 Task: Apply layout title and body in current slide.
Action: Mouse moved to (427, 99)
Screenshot: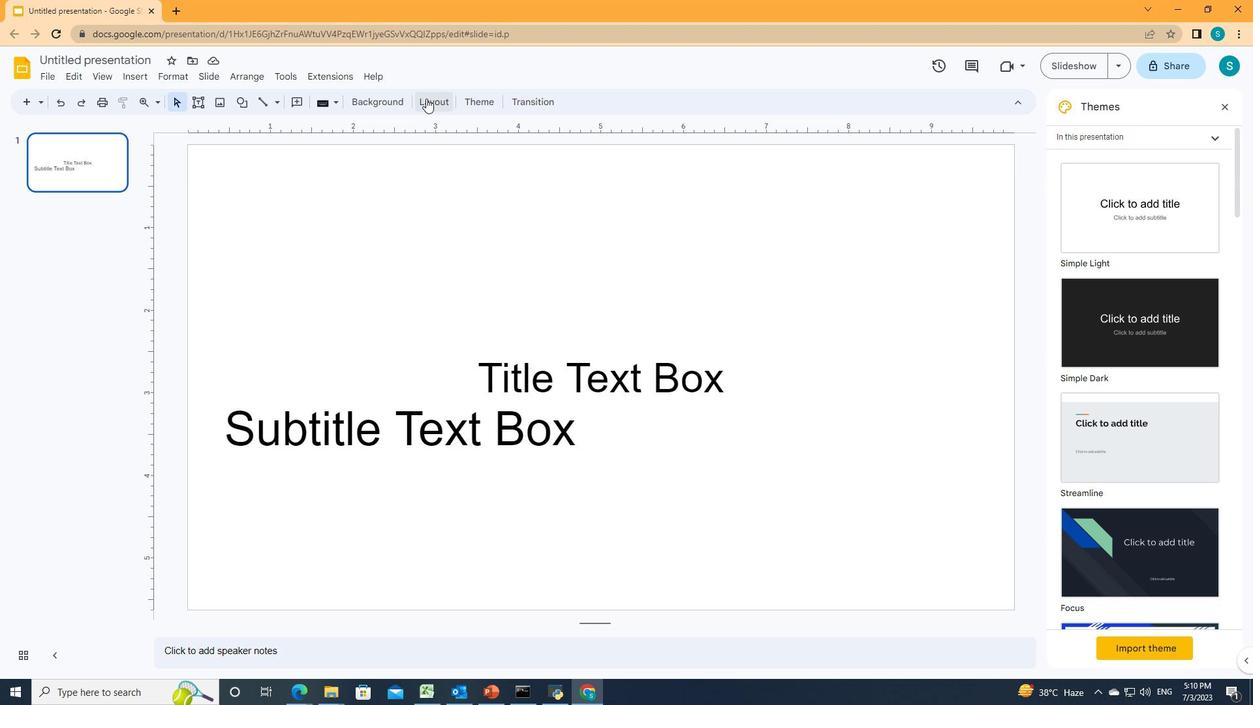 
Action: Mouse pressed left at (427, 99)
Screenshot: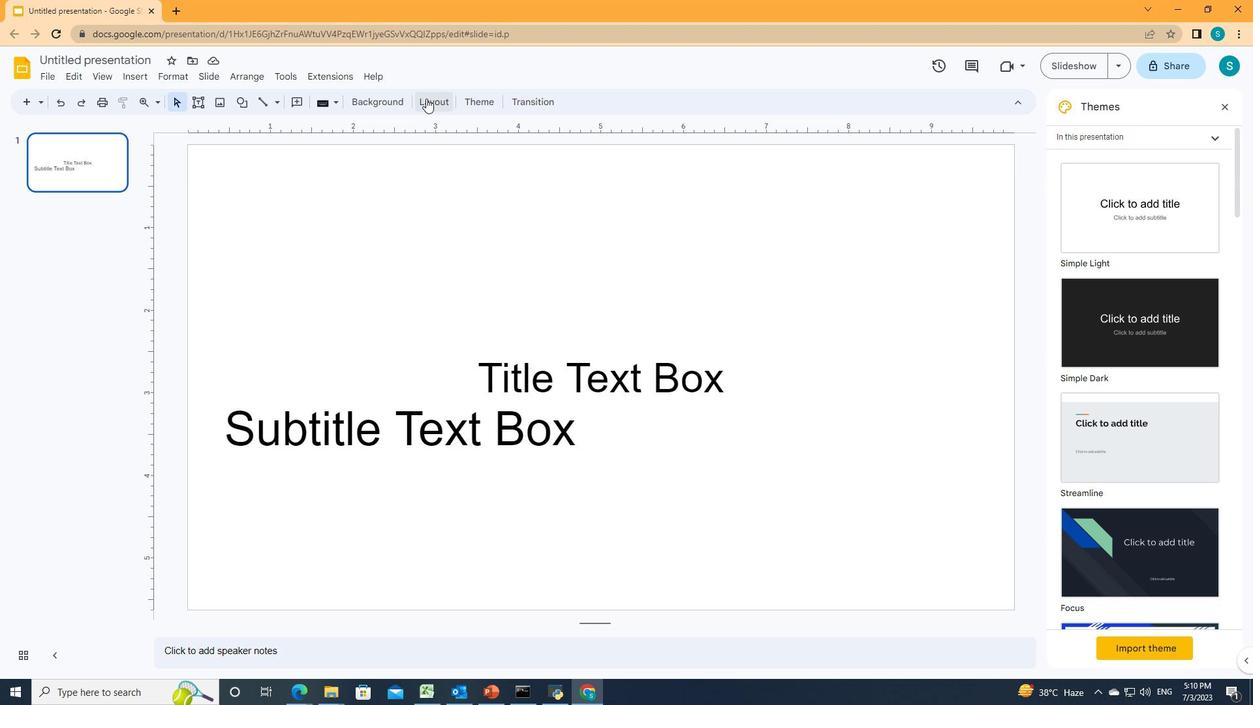
Action: Mouse moved to (641, 141)
Screenshot: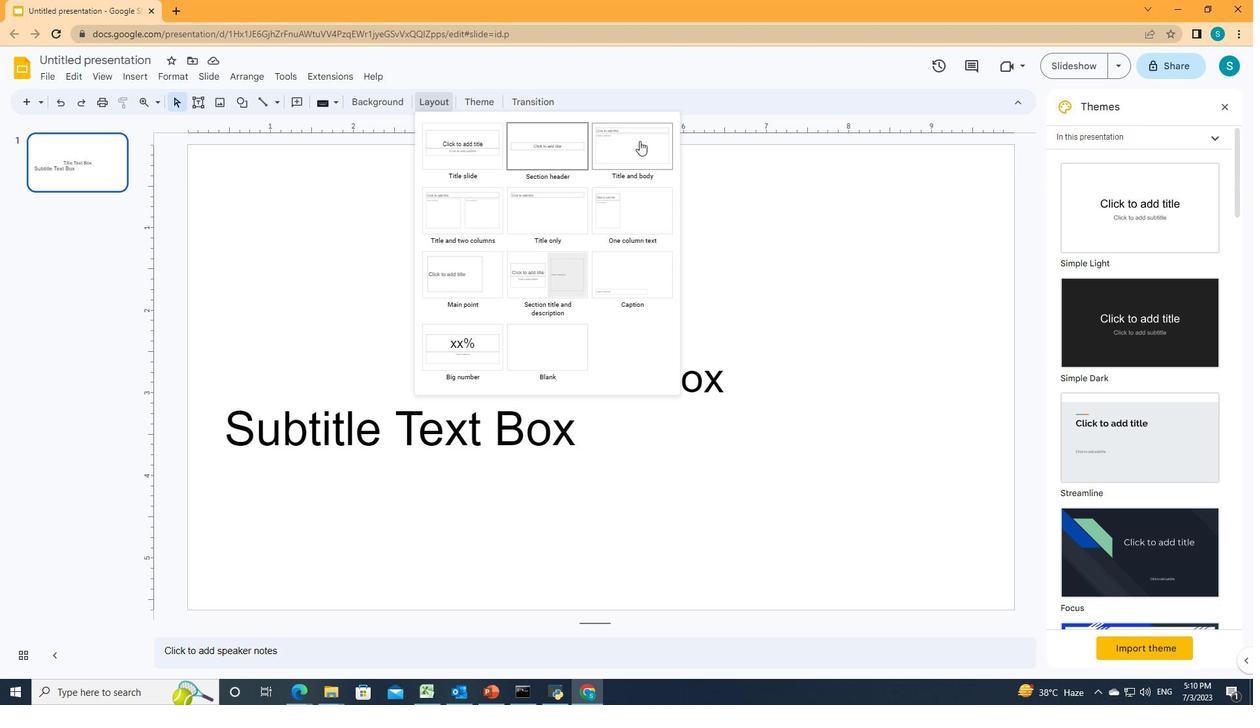 
Action: Mouse pressed left at (641, 141)
Screenshot: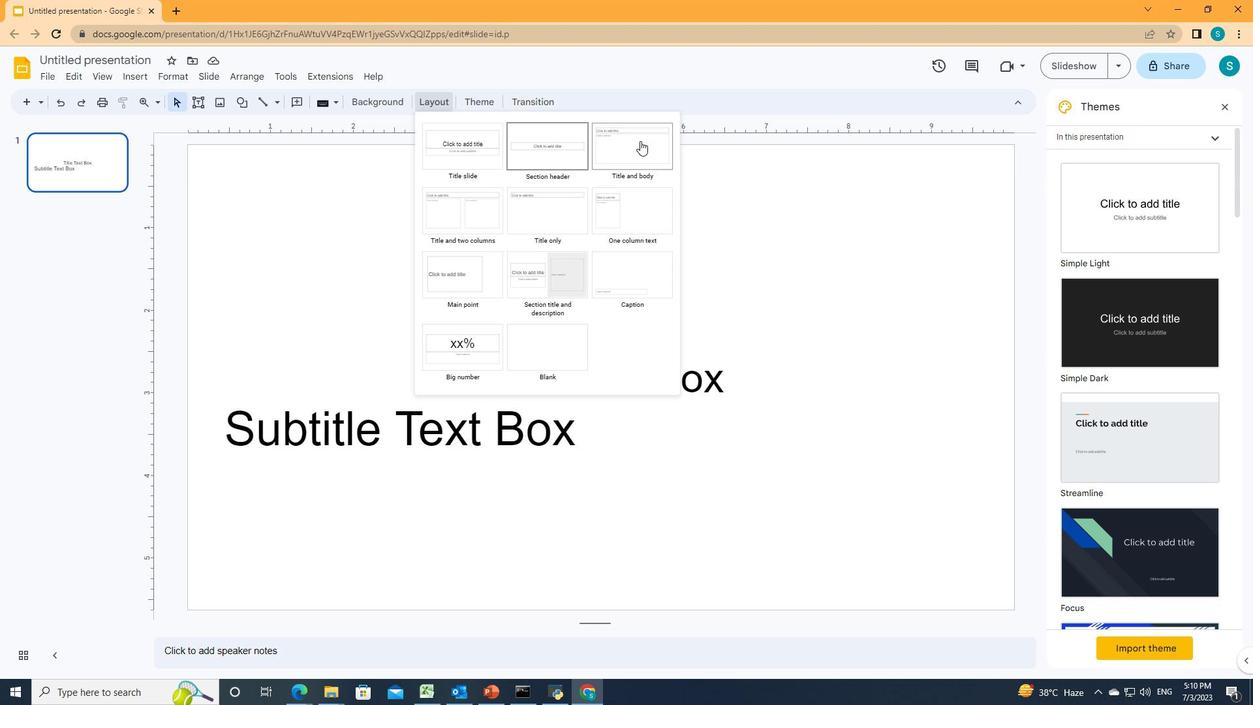 
Action: Mouse moved to (639, 150)
Screenshot: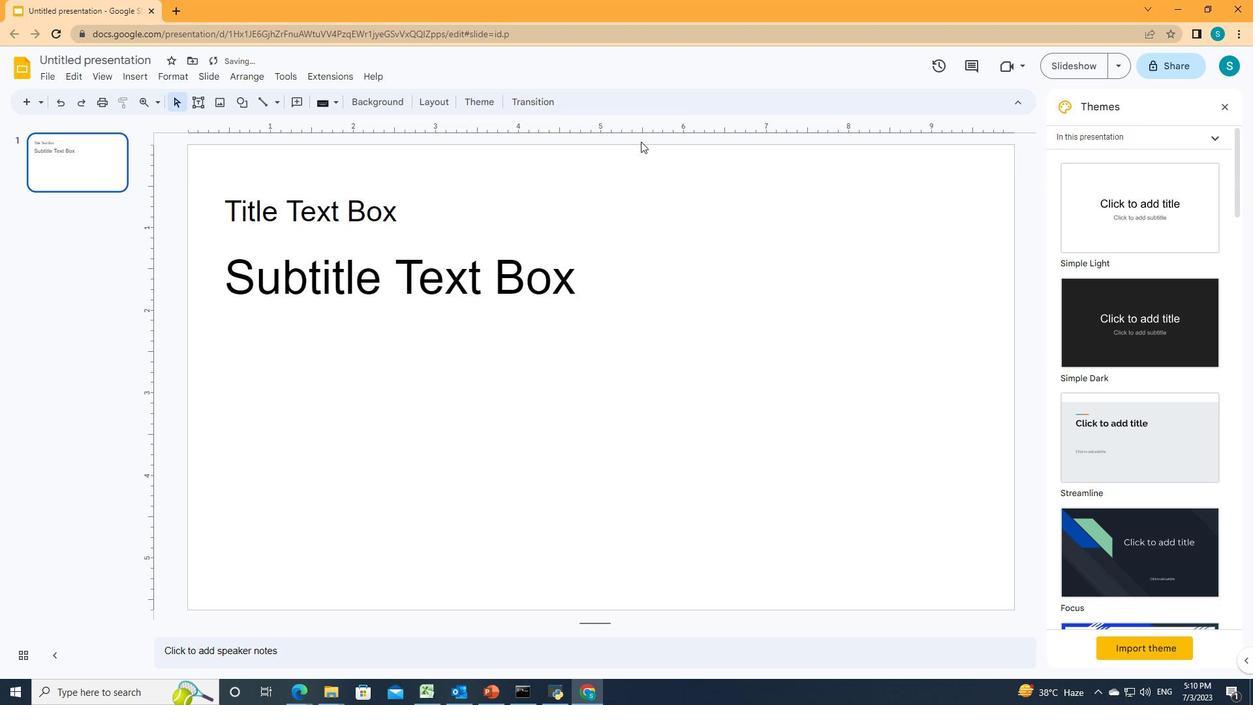 
